 Task: Check your login preferences.
Action: Mouse moved to (834, 71)
Screenshot: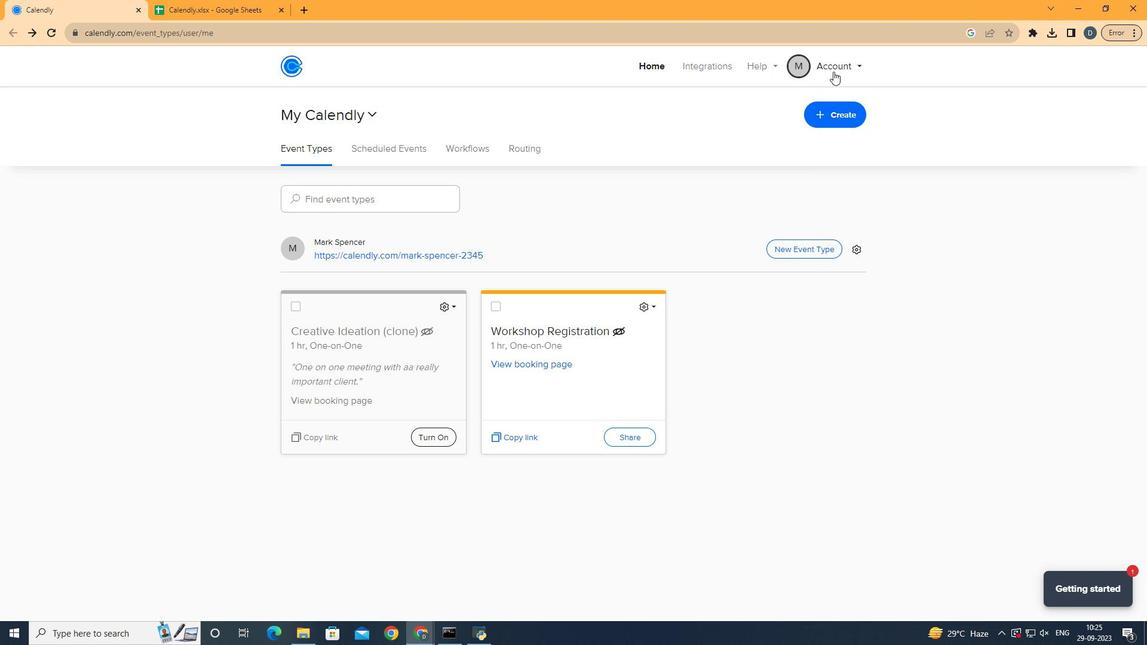 
Action: Mouse pressed left at (834, 71)
Screenshot: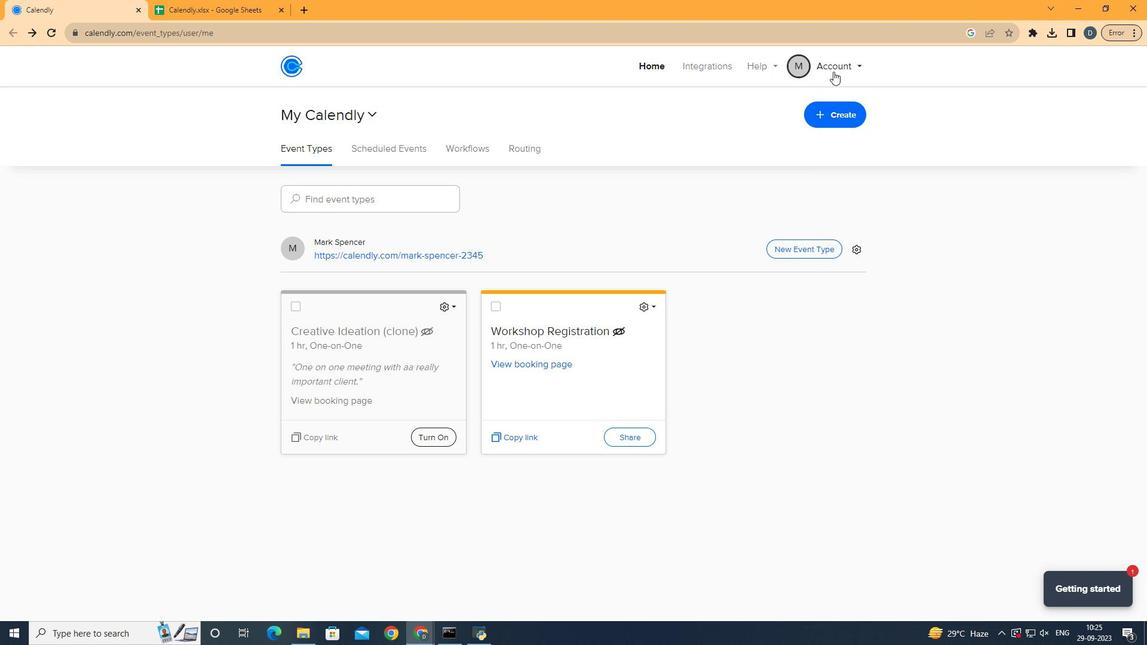 
Action: Mouse moved to (796, 114)
Screenshot: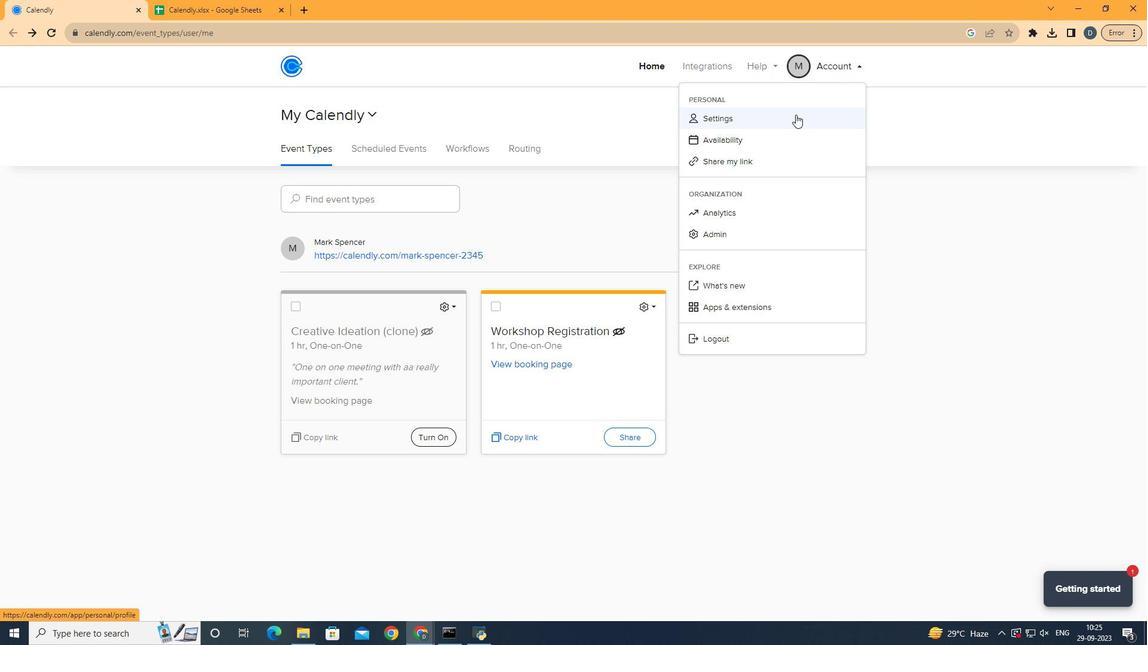 
Action: Mouse pressed left at (796, 114)
Screenshot: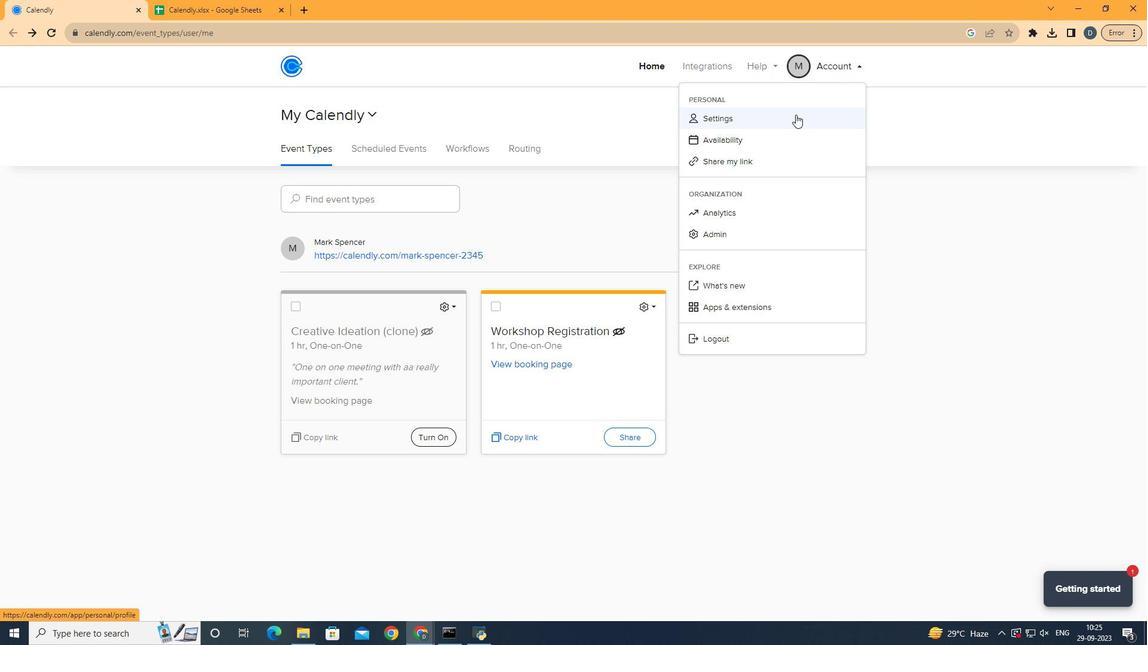 
Action: Mouse moved to (73, 270)
Screenshot: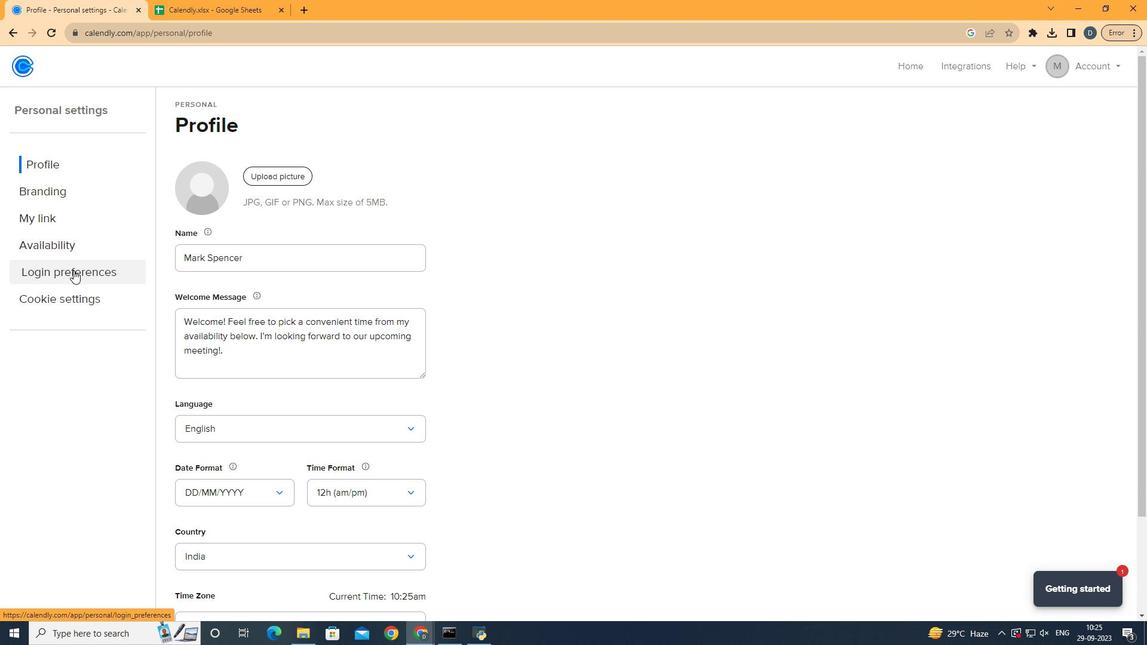 
Action: Mouse pressed left at (73, 270)
Screenshot: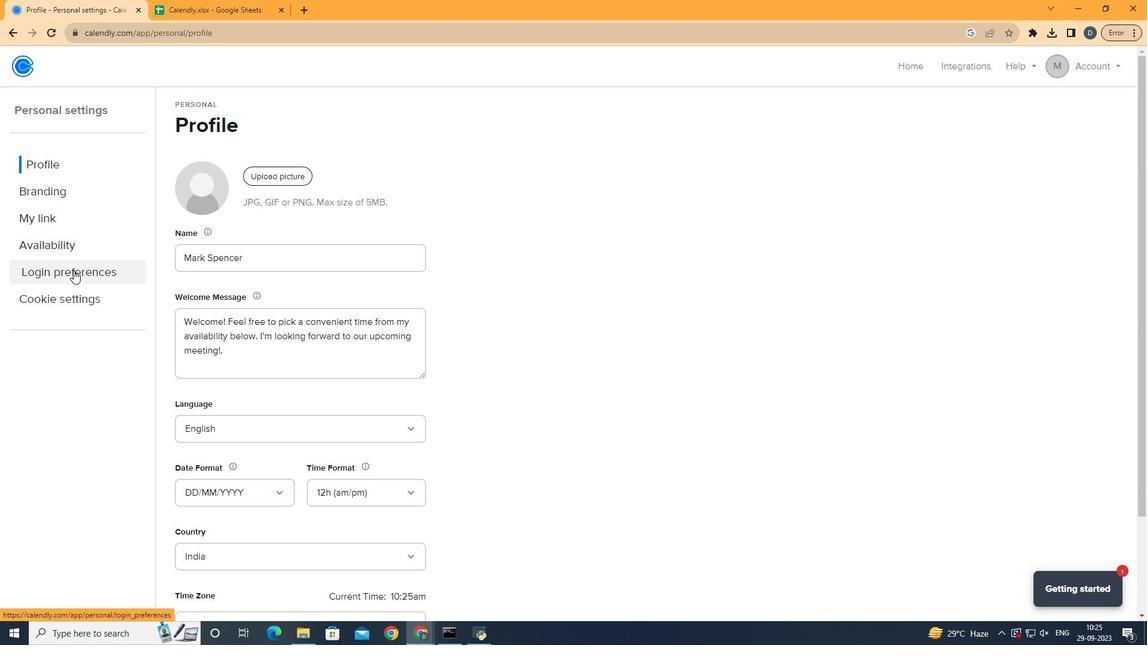 
Action: Mouse moved to (344, 290)
Screenshot: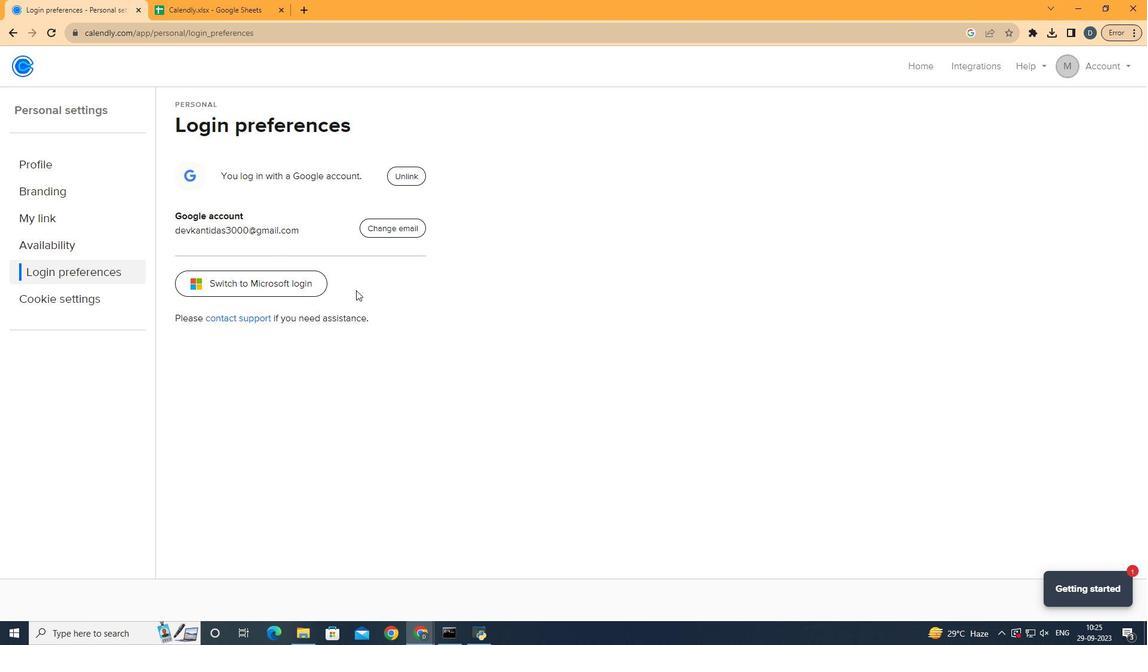
